Task: Apply the format accounting.
Action: Mouse moved to (821, 330)
Screenshot: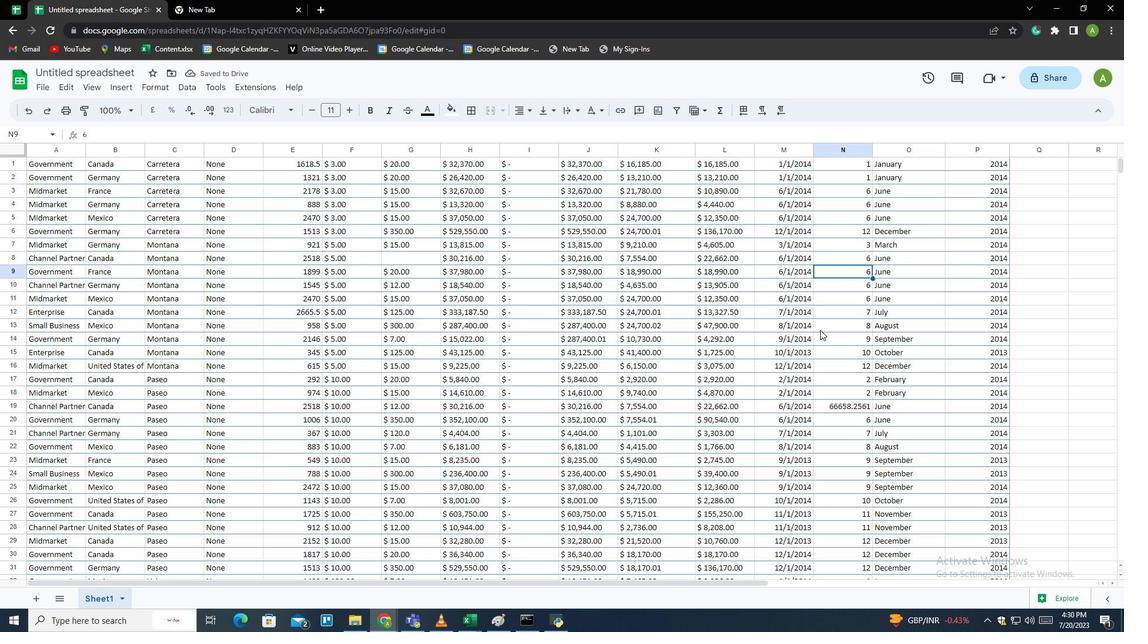 
Action: Mouse pressed left at (821, 330)
Screenshot: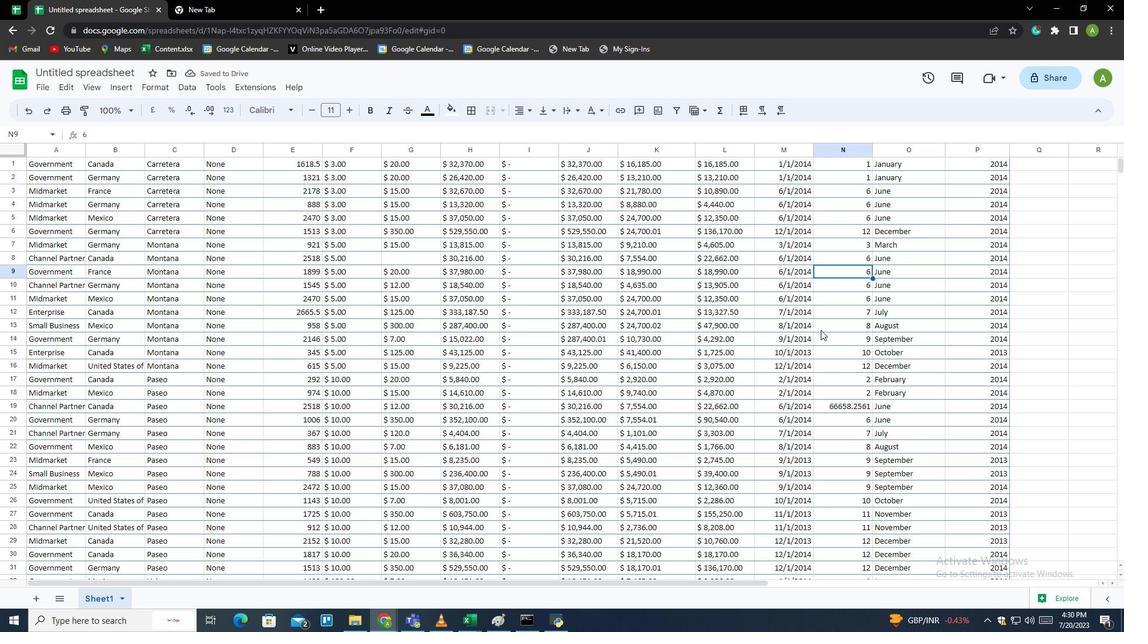 
Action: Mouse moved to (221, 108)
Screenshot: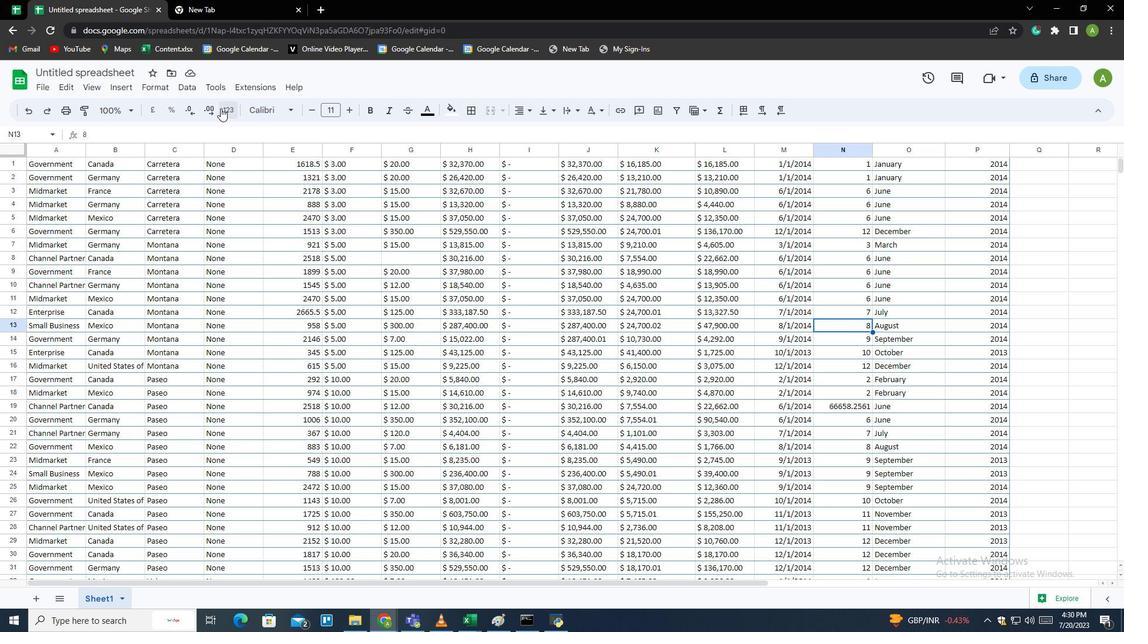
Action: Mouse pressed left at (221, 108)
Screenshot: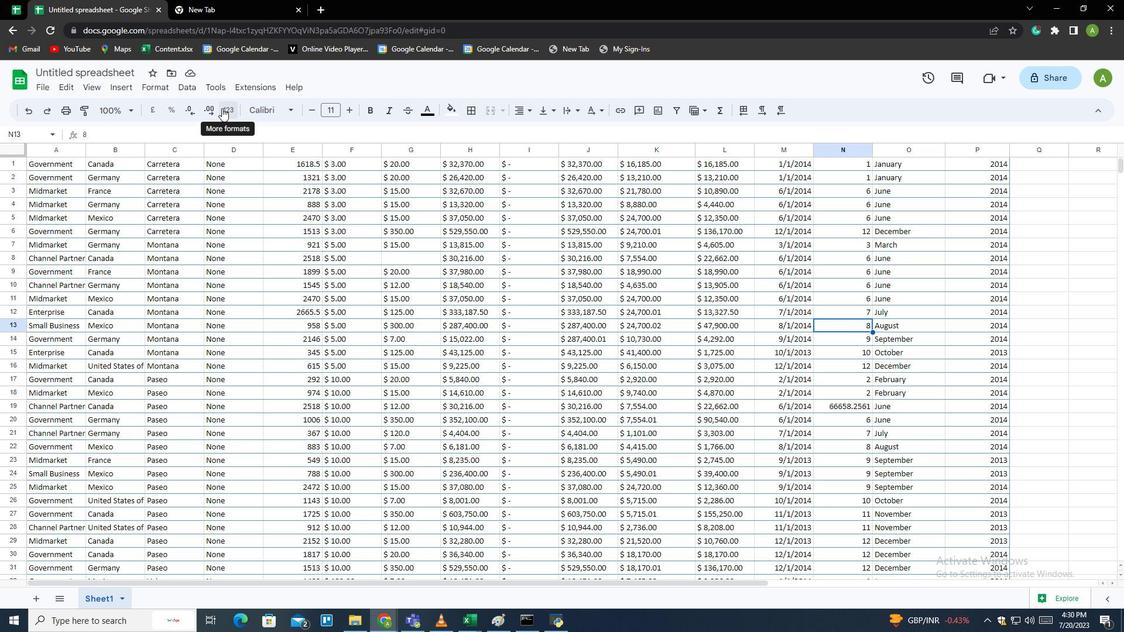 
Action: Mouse moved to (260, 244)
Screenshot: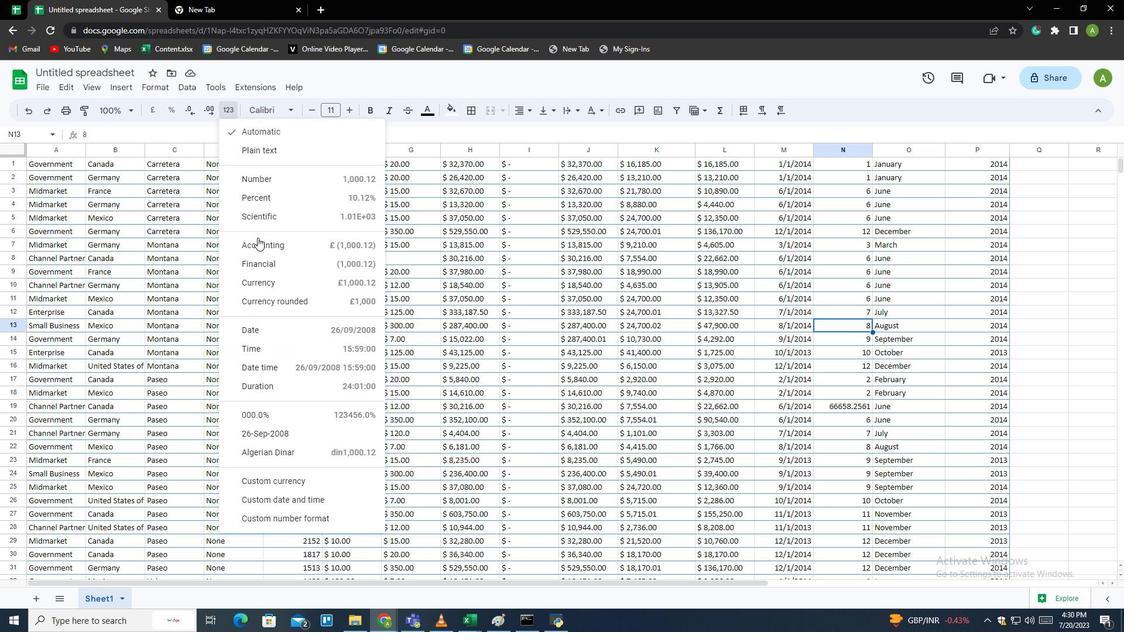 
Action: Mouse pressed left at (260, 244)
Screenshot: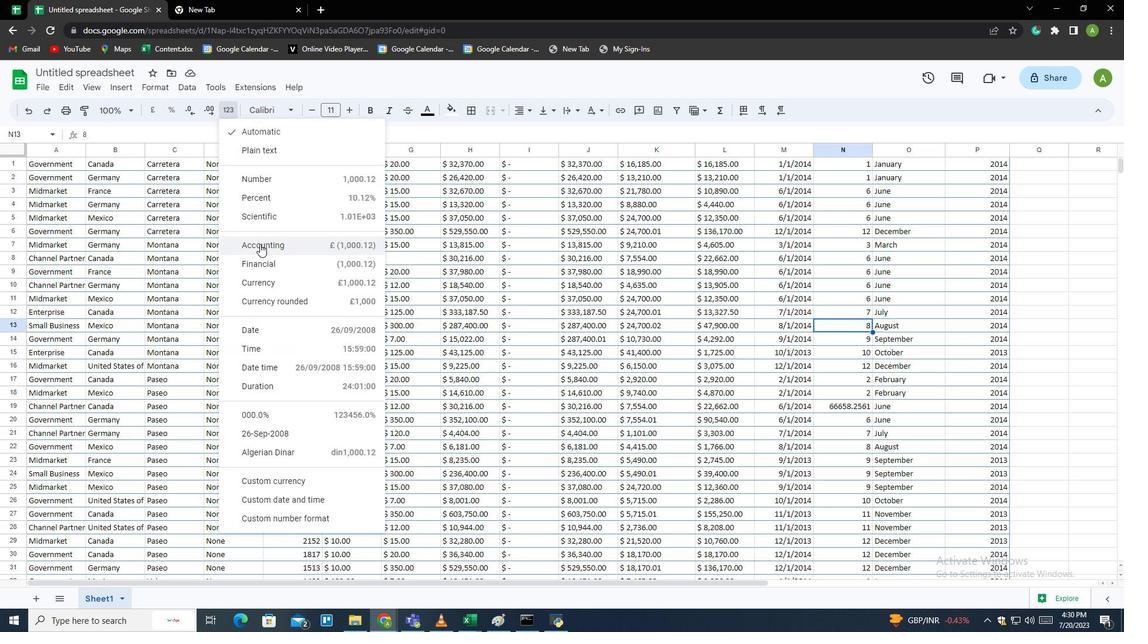 
Action: Mouse moved to (628, 377)
Screenshot: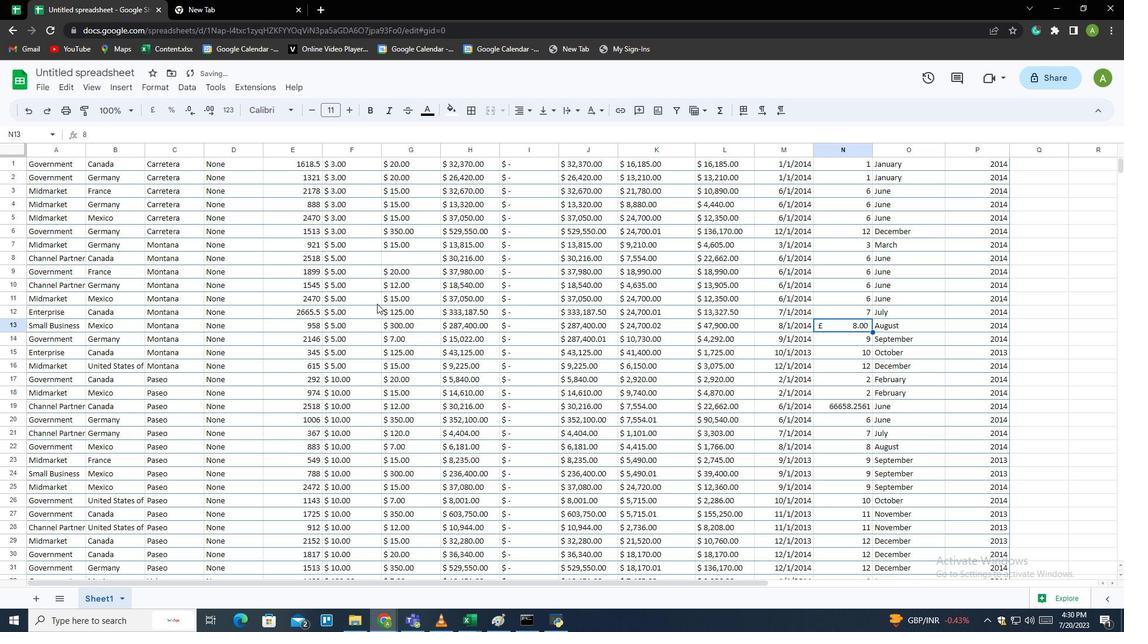 
